 Task: Make in the project TractLine an epic 'IT governance framework implementation'.
Action: Mouse moved to (351, 150)
Screenshot: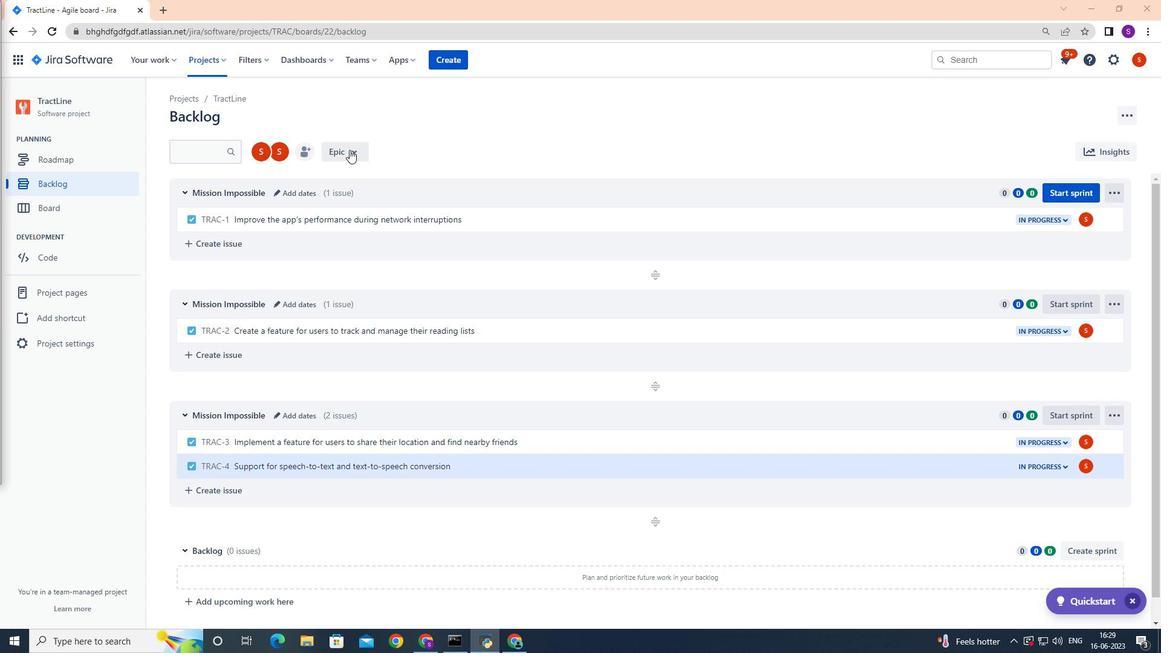 
Action: Mouse pressed left at (351, 150)
Screenshot: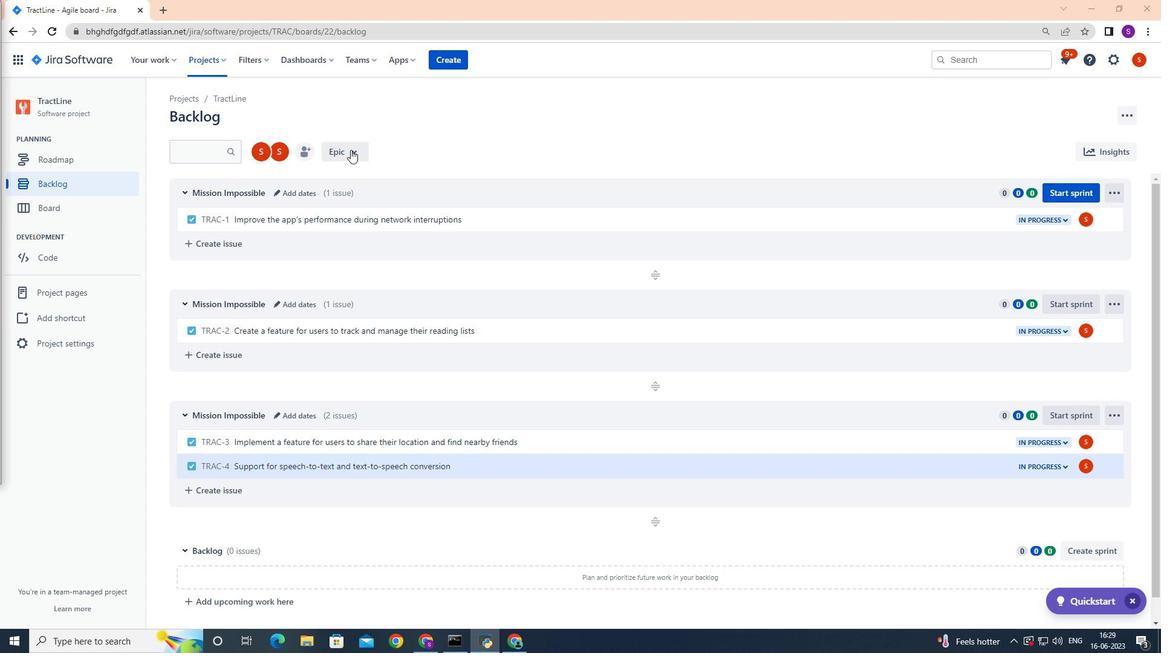 
Action: Mouse moved to (353, 224)
Screenshot: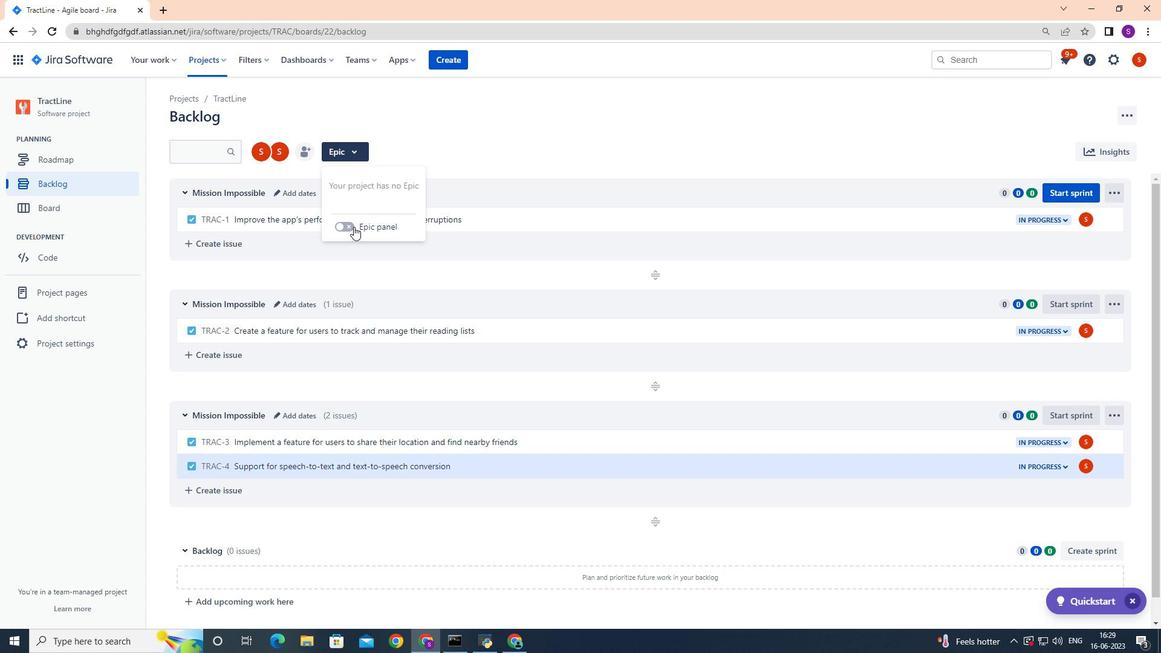 
Action: Mouse pressed left at (353, 224)
Screenshot: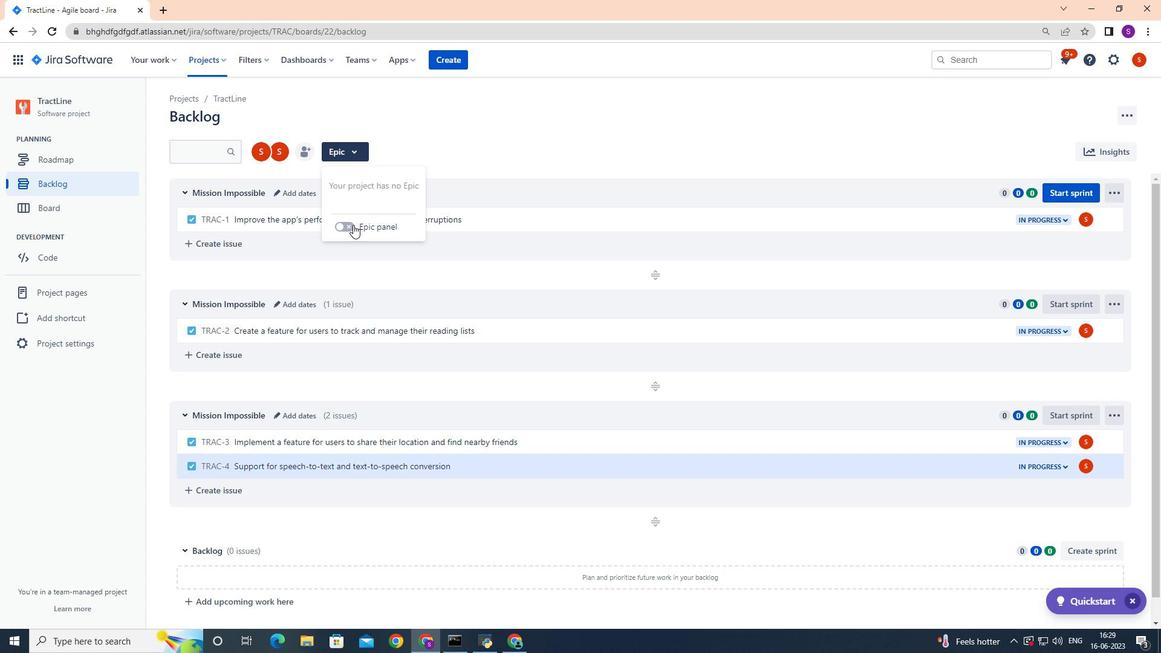 
Action: Mouse moved to (255, 417)
Screenshot: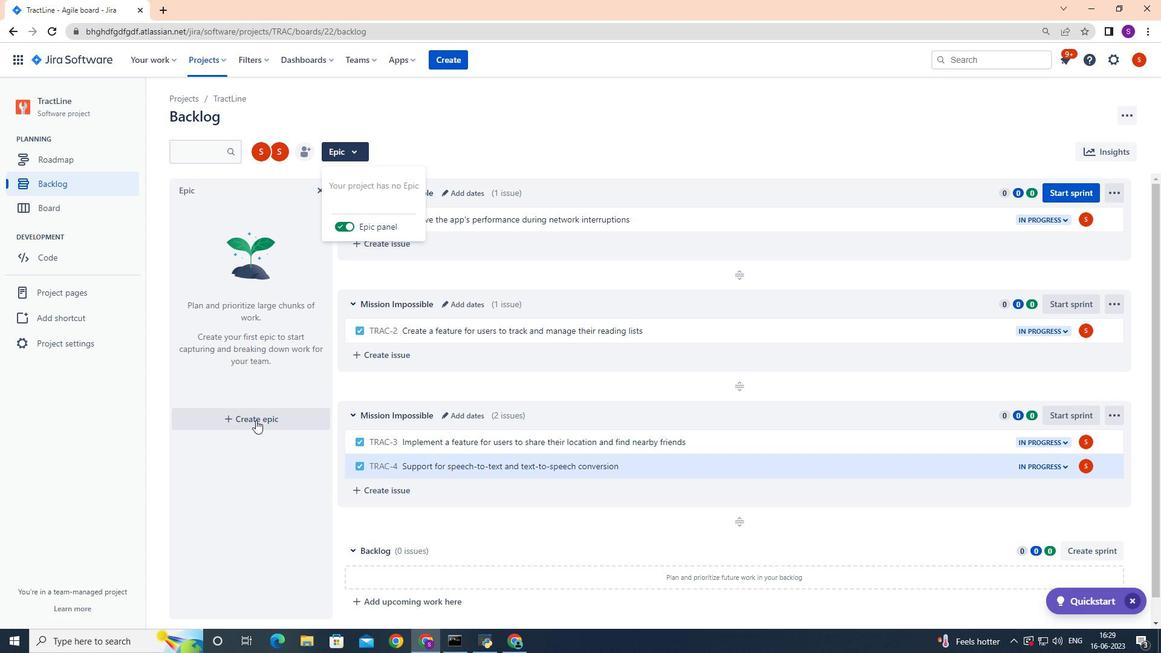 
Action: Mouse pressed left at (255, 417)
Screenshot: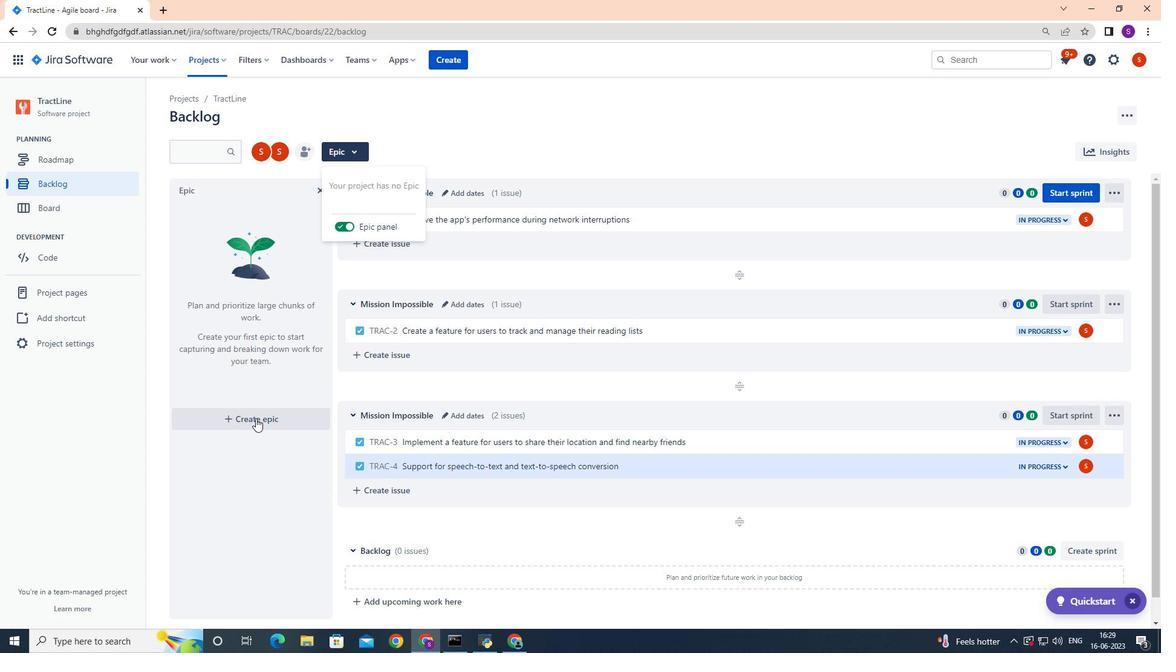 
Action: Mouse moved to (249, 414)
Screenshot: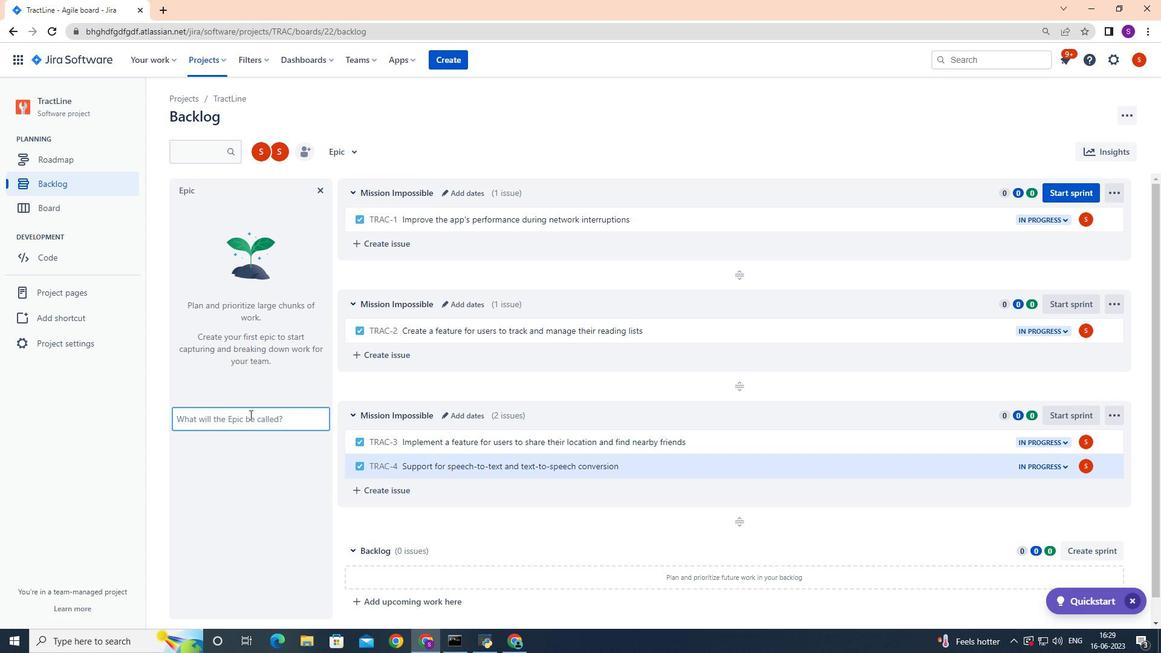
Action: Key pressed <Key.shift>I<Key.shift>T<Key.space>governance<Key.space>framework<Key.space>implementation<Key.enter>
Screenshot: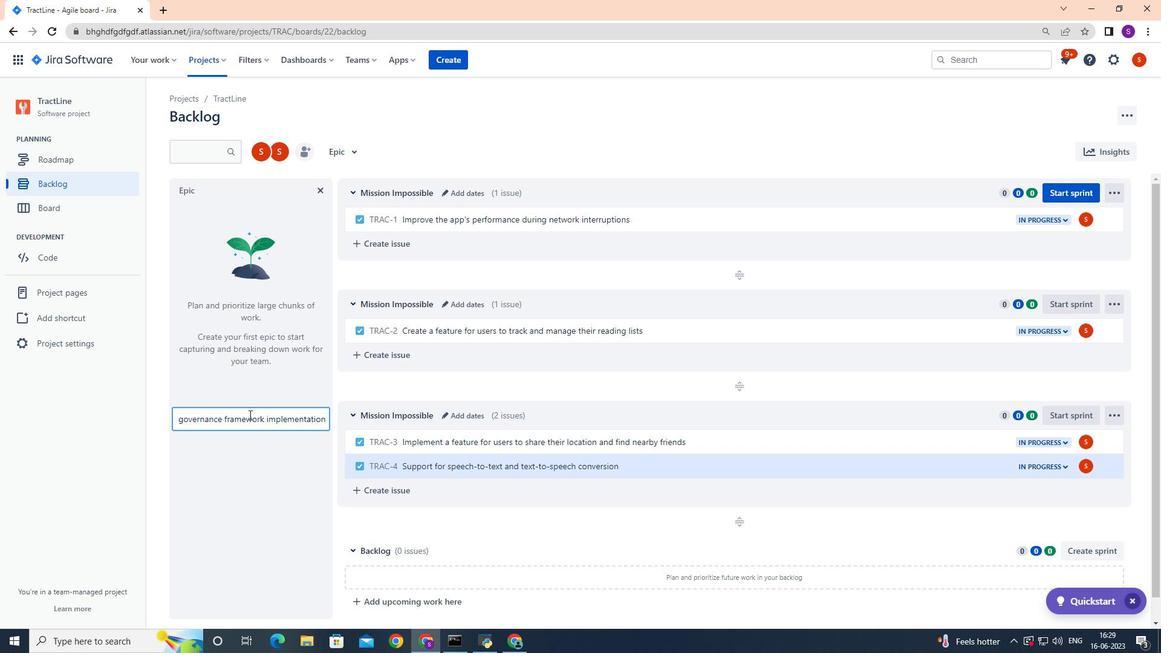 
